 Task: Look for products in the category "Alcoholic Kombucha" with orange flavor.
Action: Mouse moved to (643, 250)
Screenshot: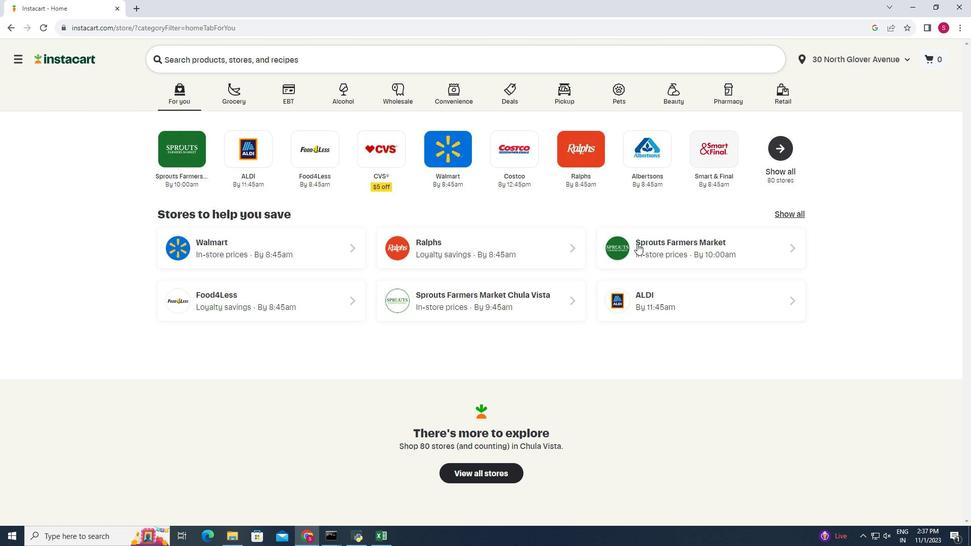 
Action: Mouse pressed left at (643, 250)
Screenshot: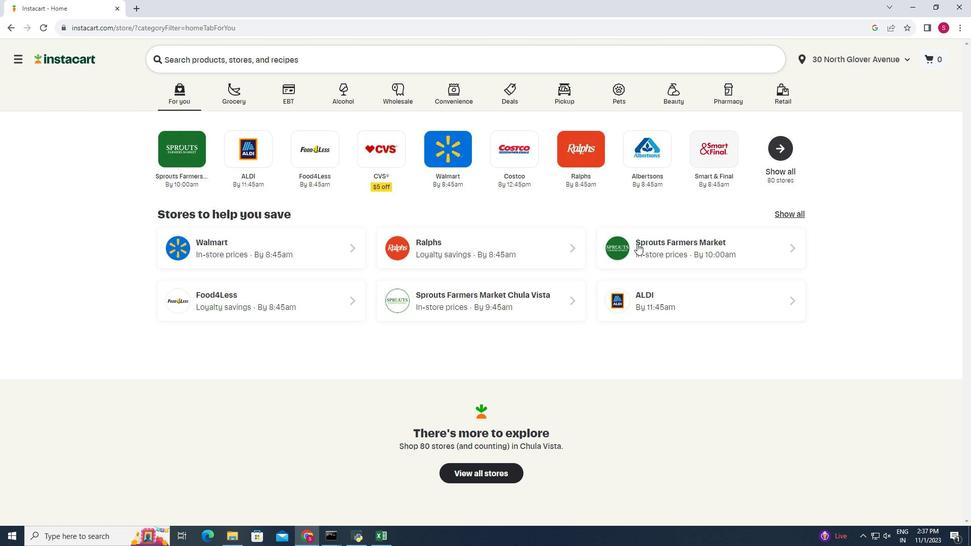 
Action: Mouse moved to (53, 504)
Screenshot: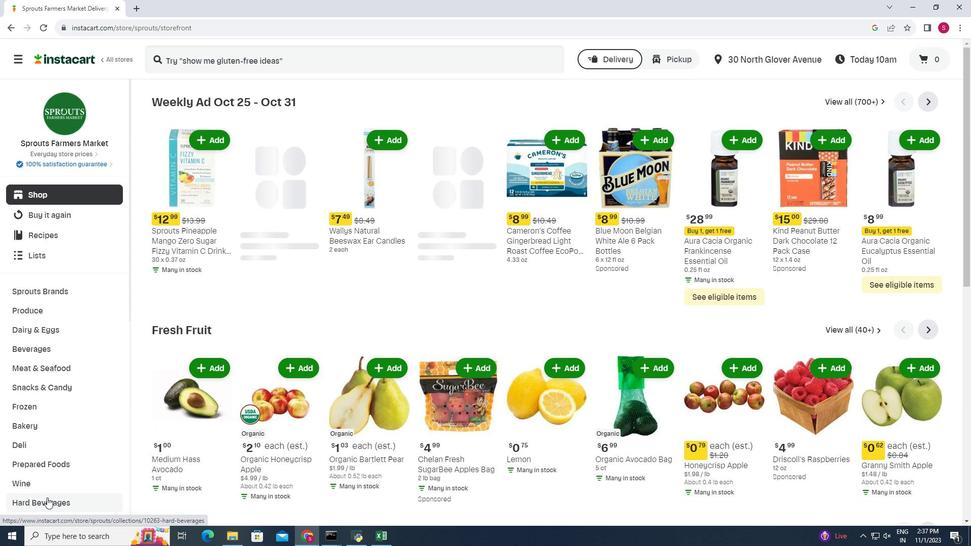 
Action: Mouse pressed left at (53, 504)
Screenshot: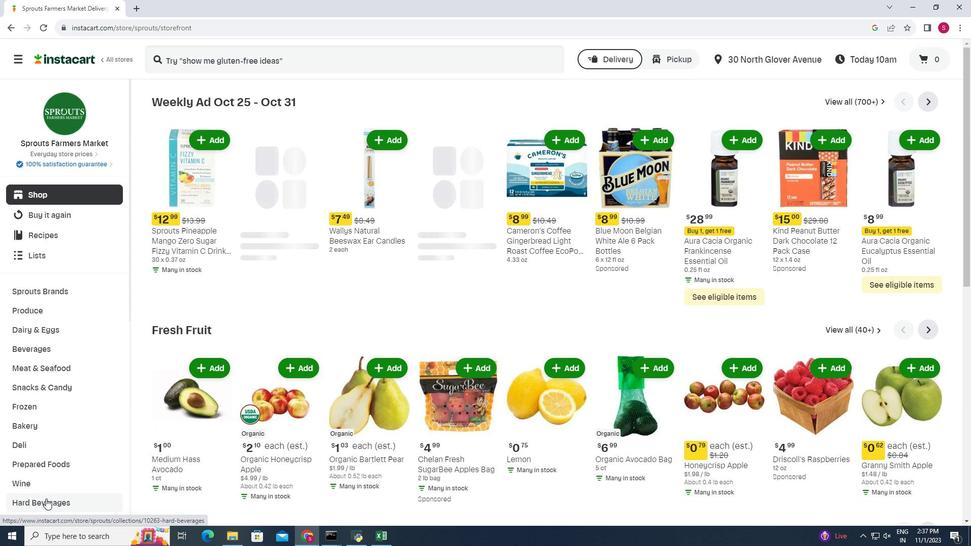 
Action: Mouse moved to (356, 131)
Screenshot: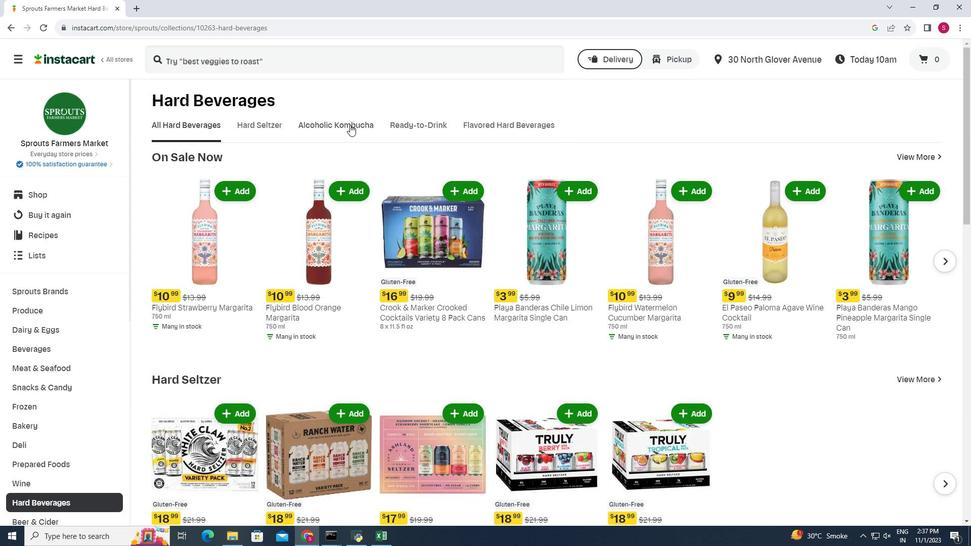 
Action: Mouse pressed left at (356, 131)
Screenshot: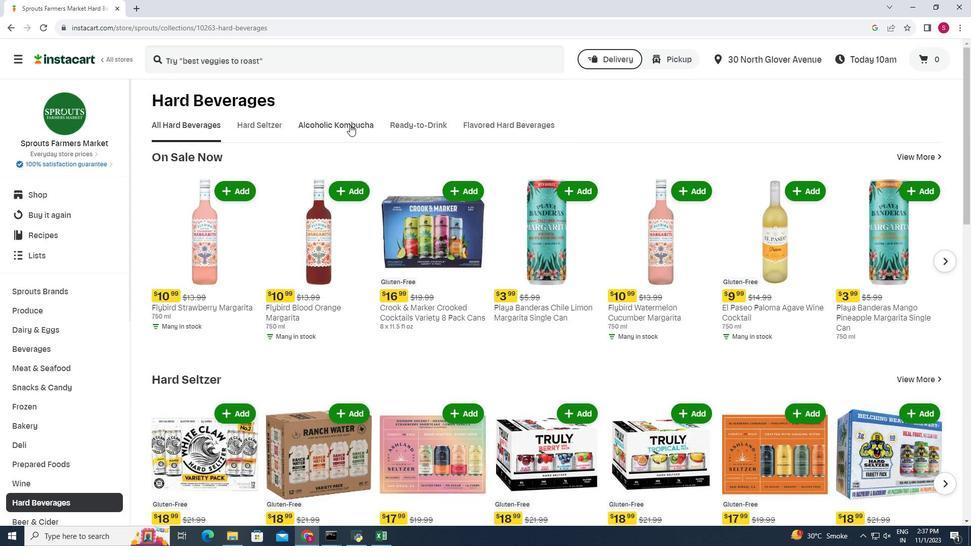 
Action: Mouse moved to (489, 165)
Screenshot: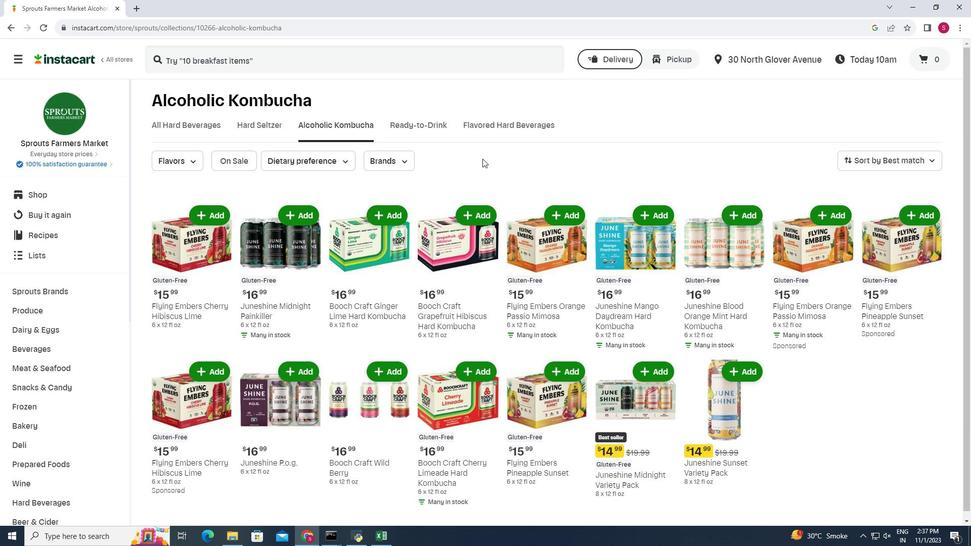
Action: Mouse scrolled (489, 164) with delta (0, 0)
Screenshot: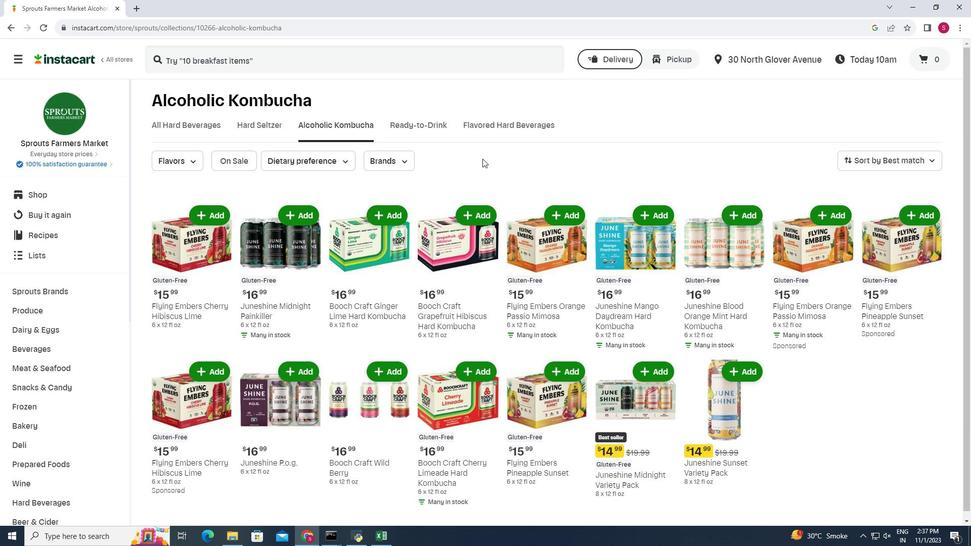 
Action: Mouse moved to (195, 159)
Screenshot: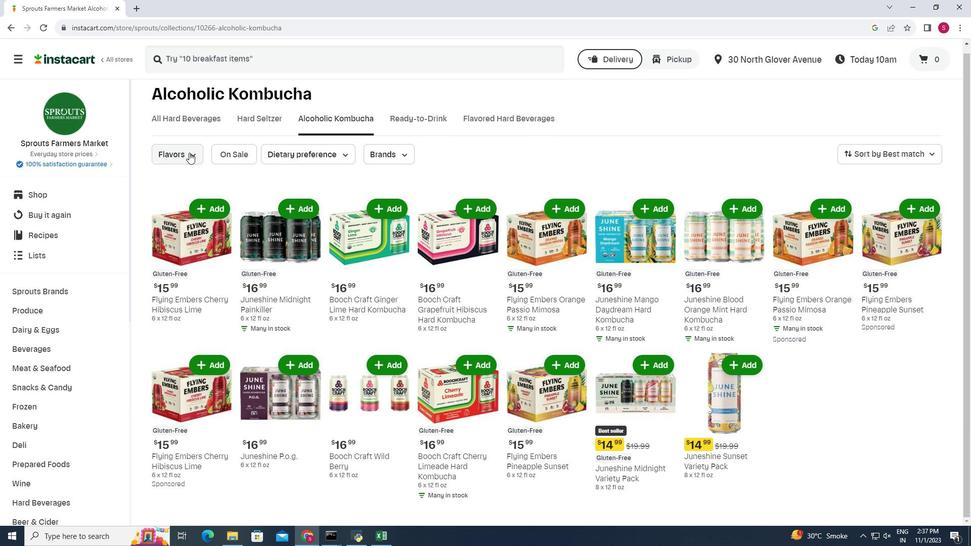 
Action: Mouse pressed left at (195, 159)
Screenshot: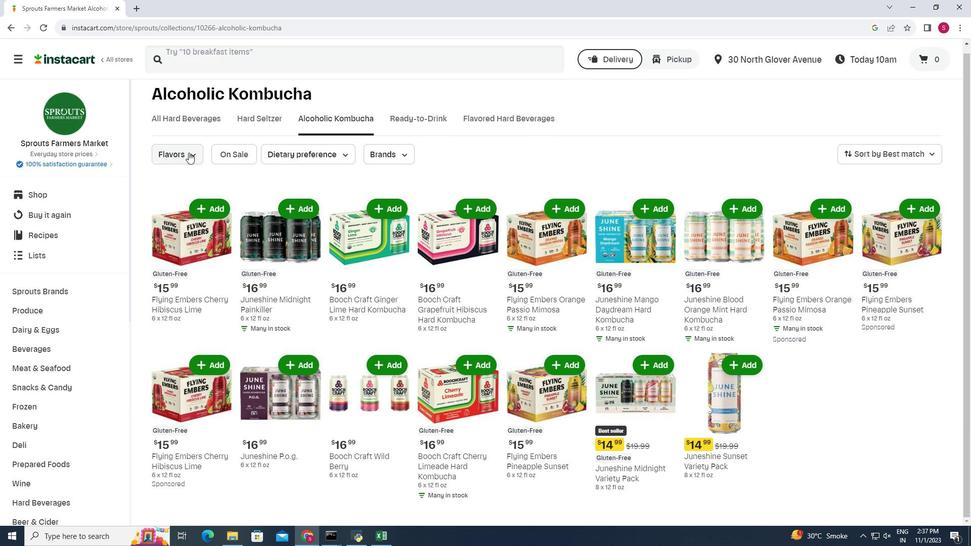 
Action: Mouse moved to (182, 211)
Screenshot: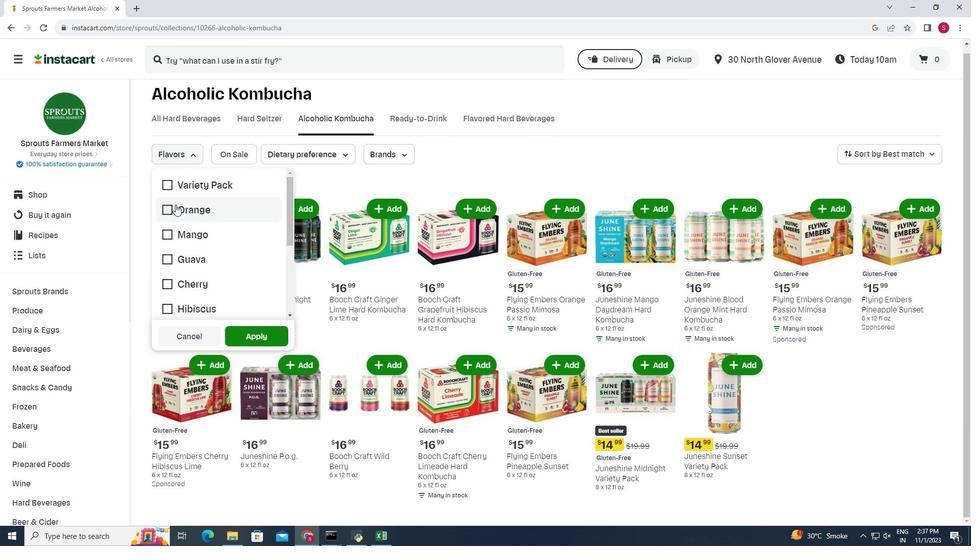
Action: Mouse pressed left at (182, 211)
Screenshot: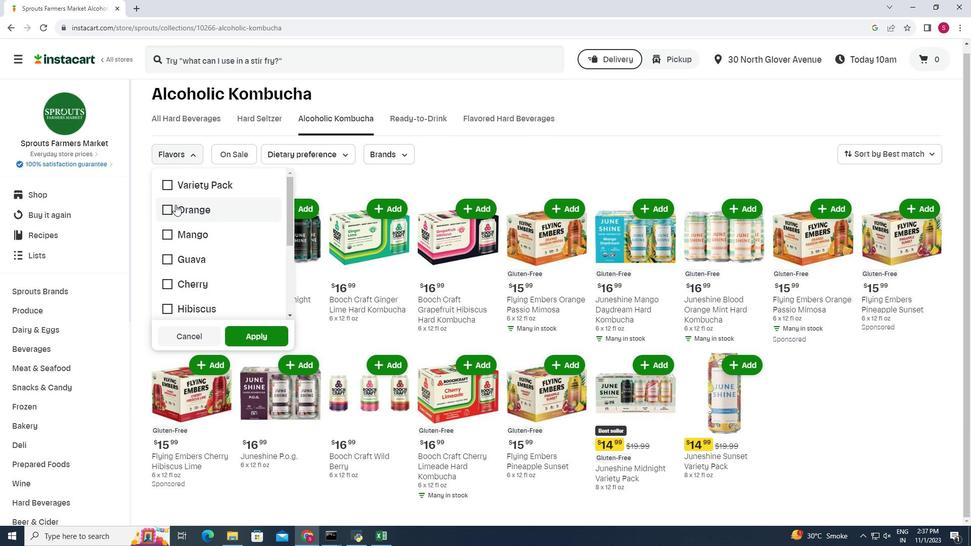 
Action: Mouse moved to (263, 337)
Screenshot: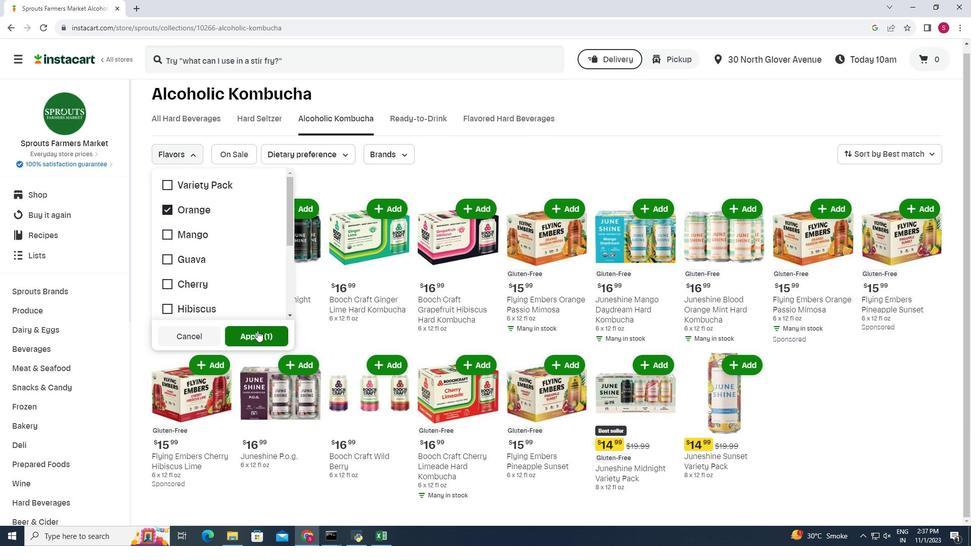 
Action: Mouse pressed left at (263, 337)
Screenshot: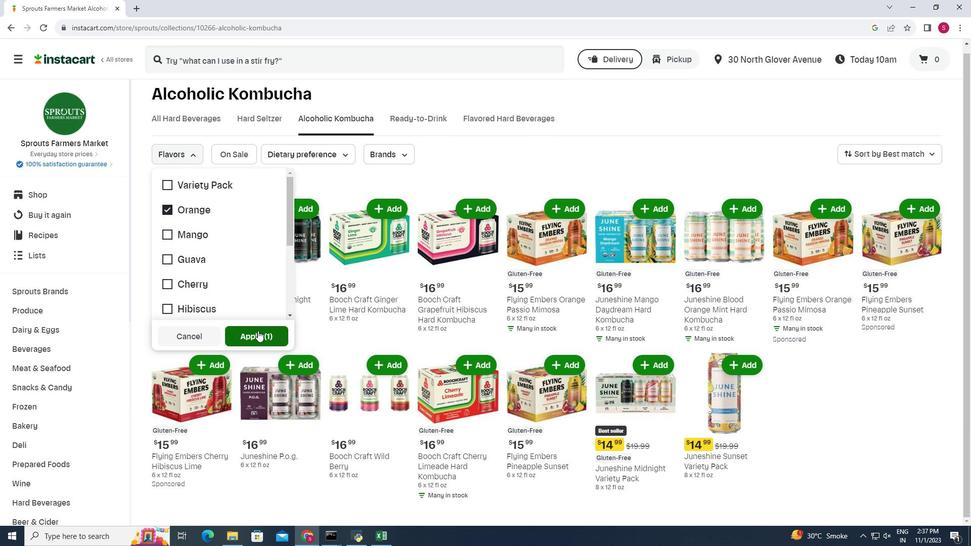 
Action: Mouse moved to (381, 291)
Screenshot: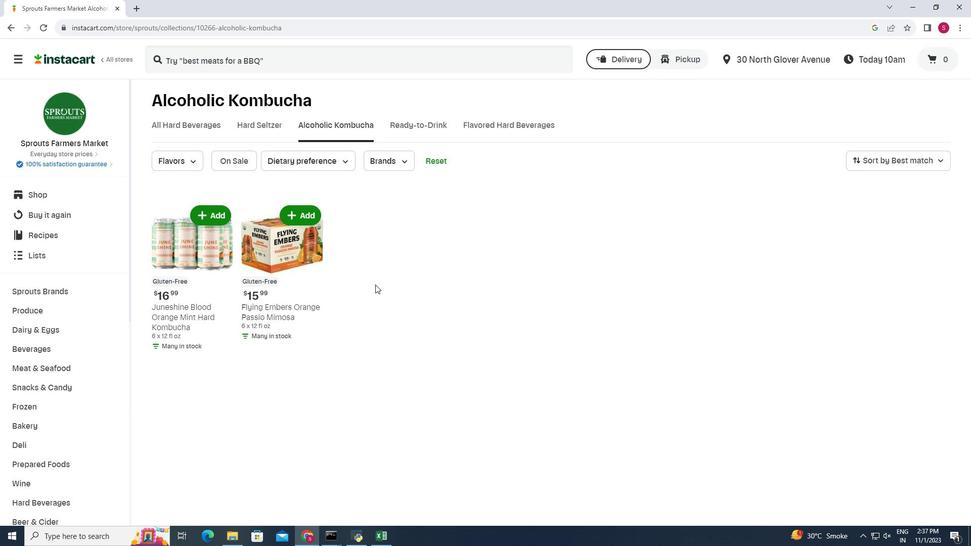 
Action: Mouse scrolled (381, 290) with delta (0, 0)
Screenshot: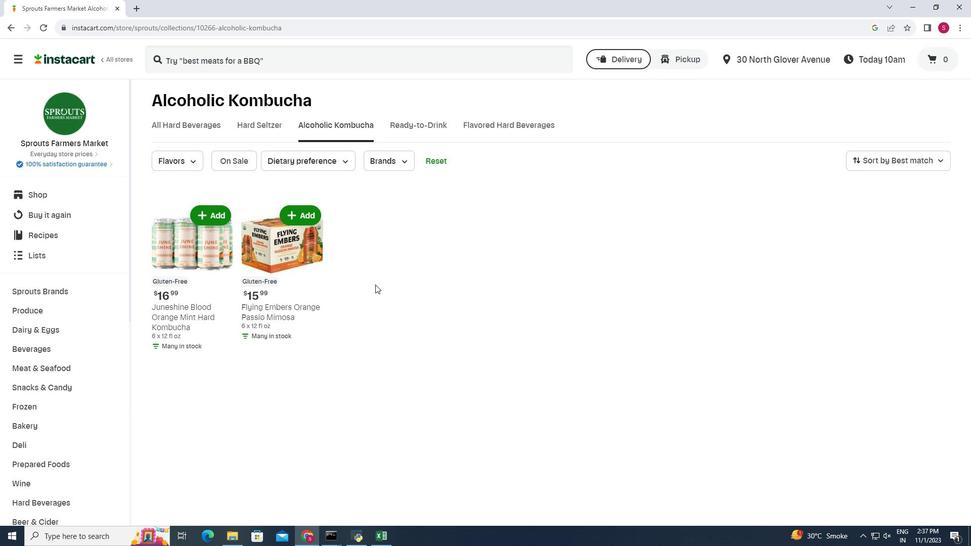 
Action: Mouse scrolled (381, 290) with delta (0, 0)
Screenshot: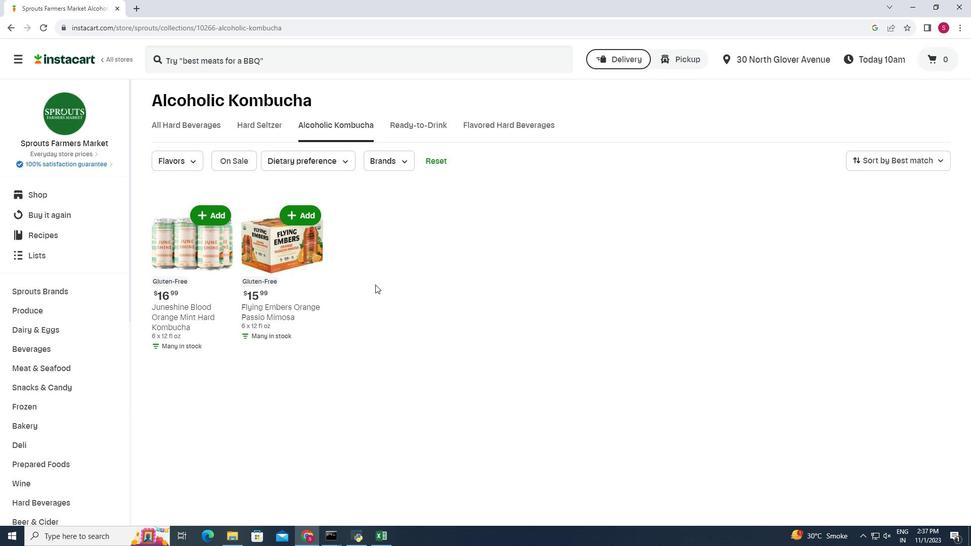 
Action: Mouse scrolled (381, 290) with delta (0, 0)
Screenshot: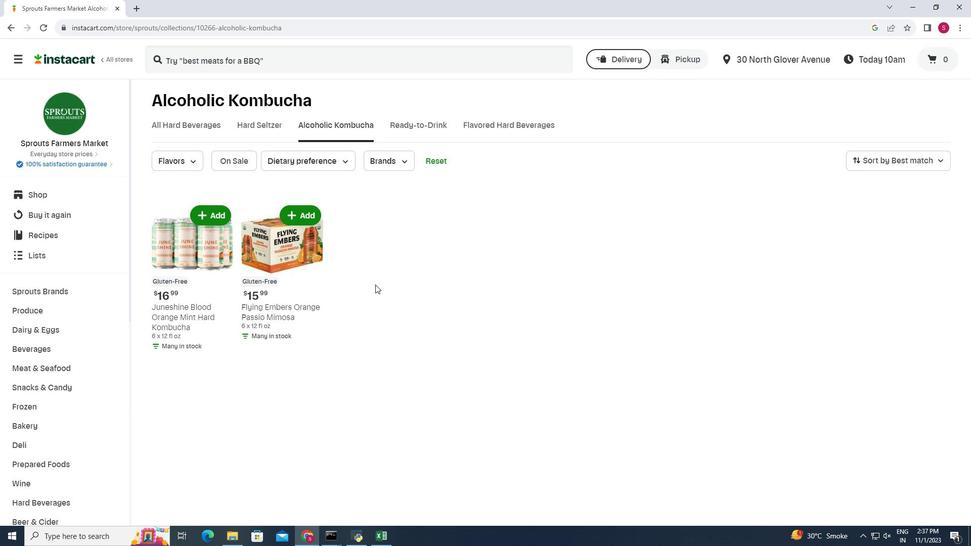 
